 Task: Check the percentage active listings of 2.5 bathrooms in the last 1 year.
Action: Mouse moved to (999, 217)
Screenshot: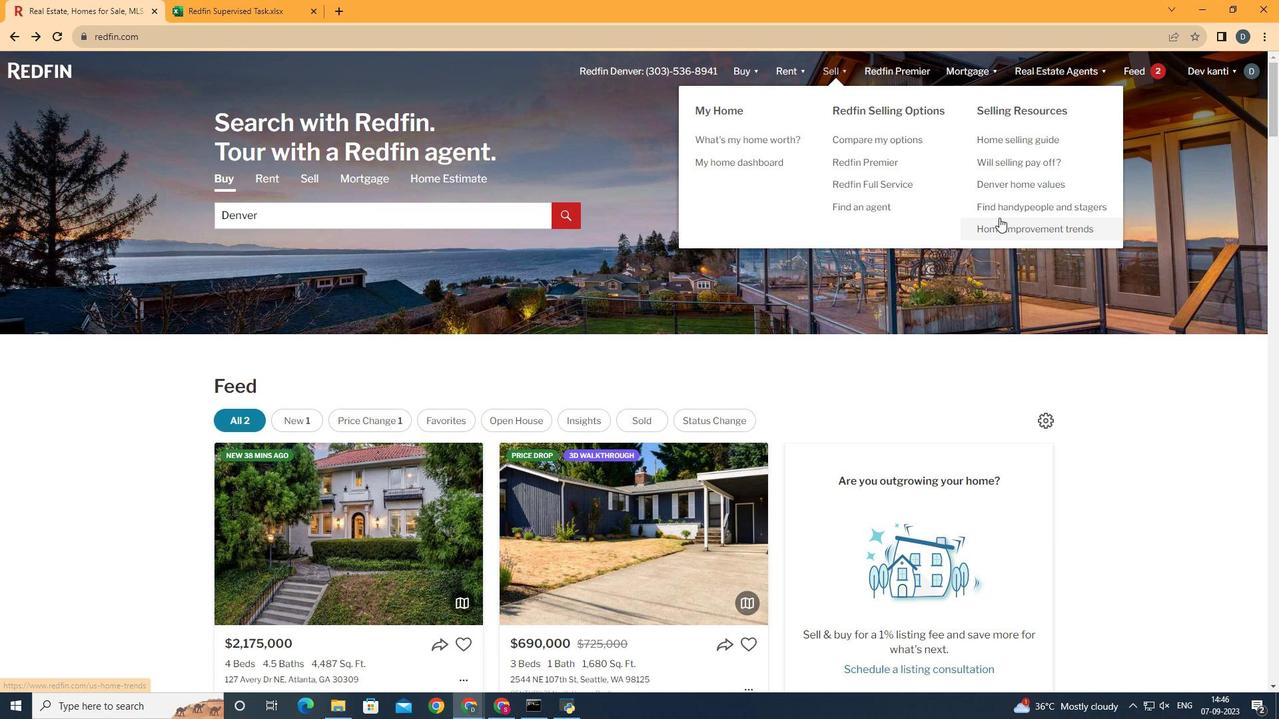 
Action: Mouse pressed left at (999, 217)
Screenshot: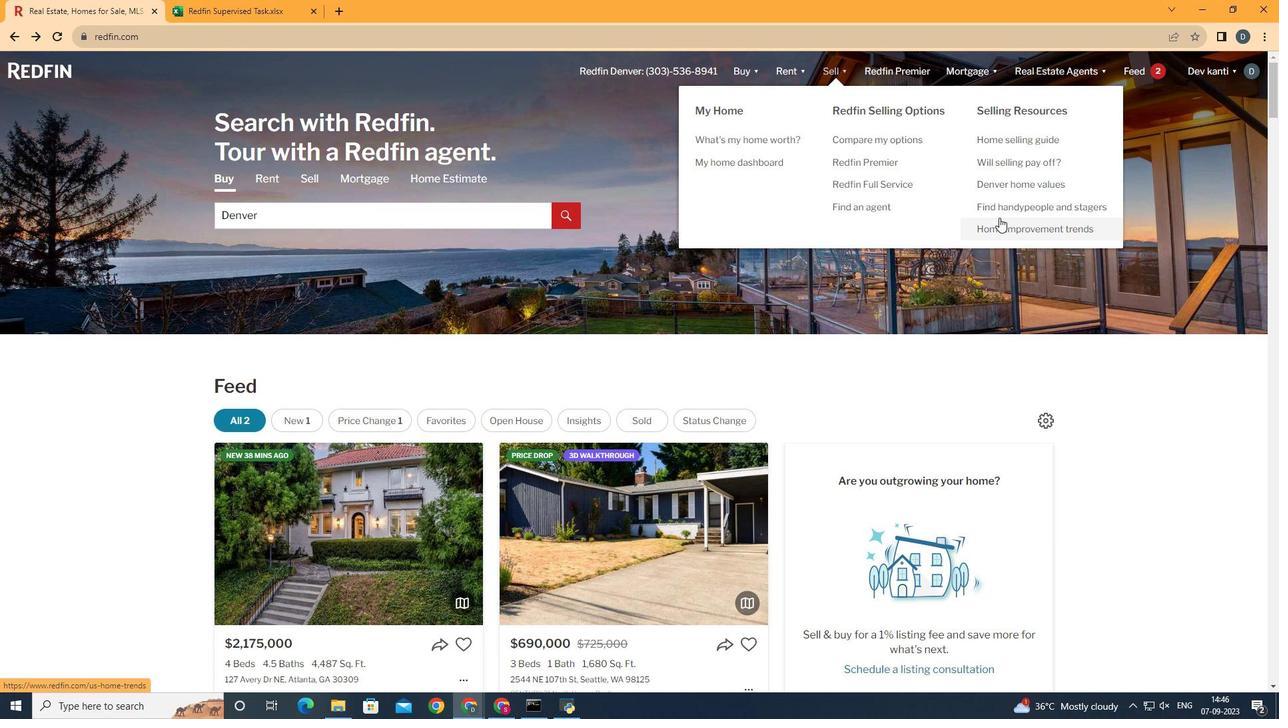 
Action: Mouse moved to (347, 253)
Screenshot: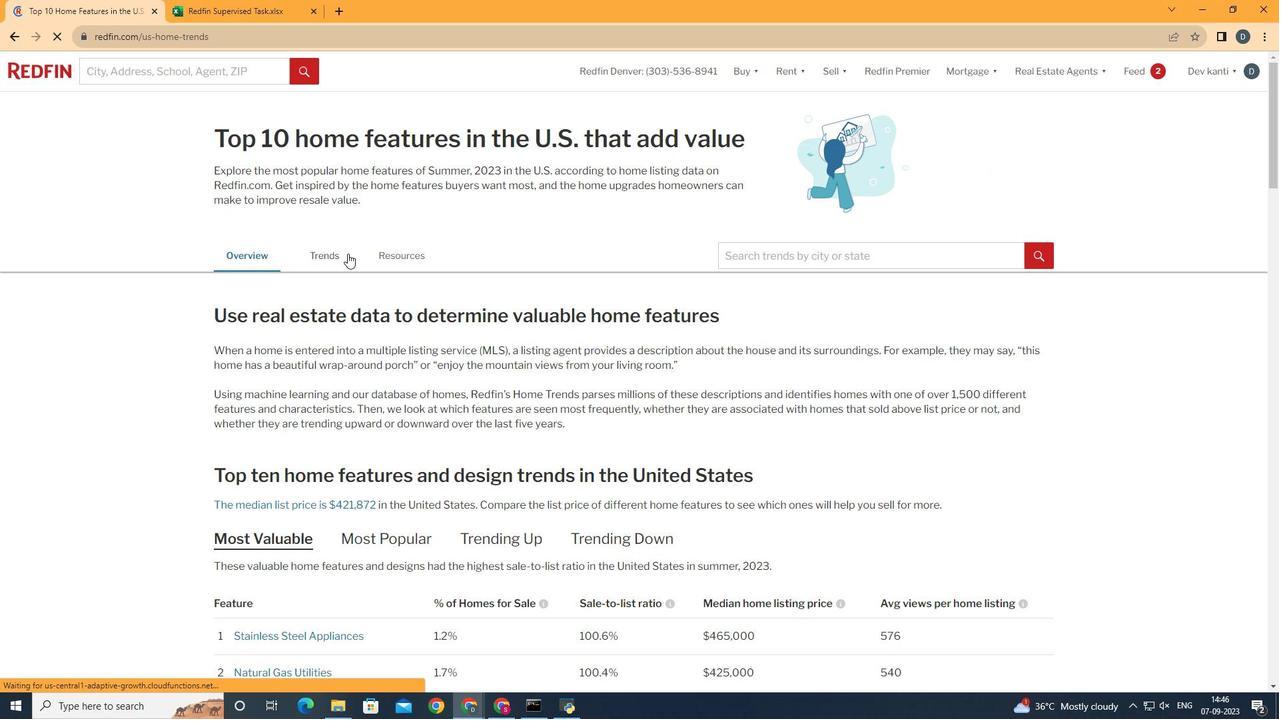 
Action: Mouse pressed left at (347, 253)
Screenshot: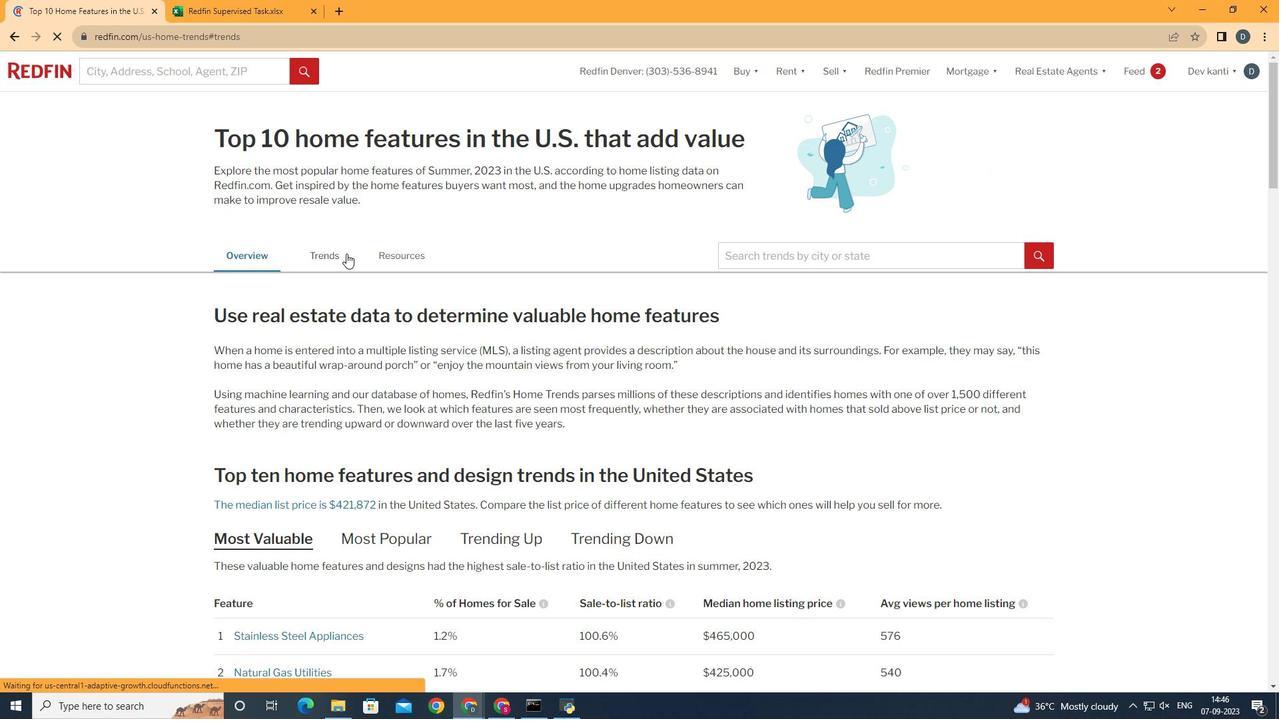 
Action: Mouse moved to (439, 280)
Screenshot: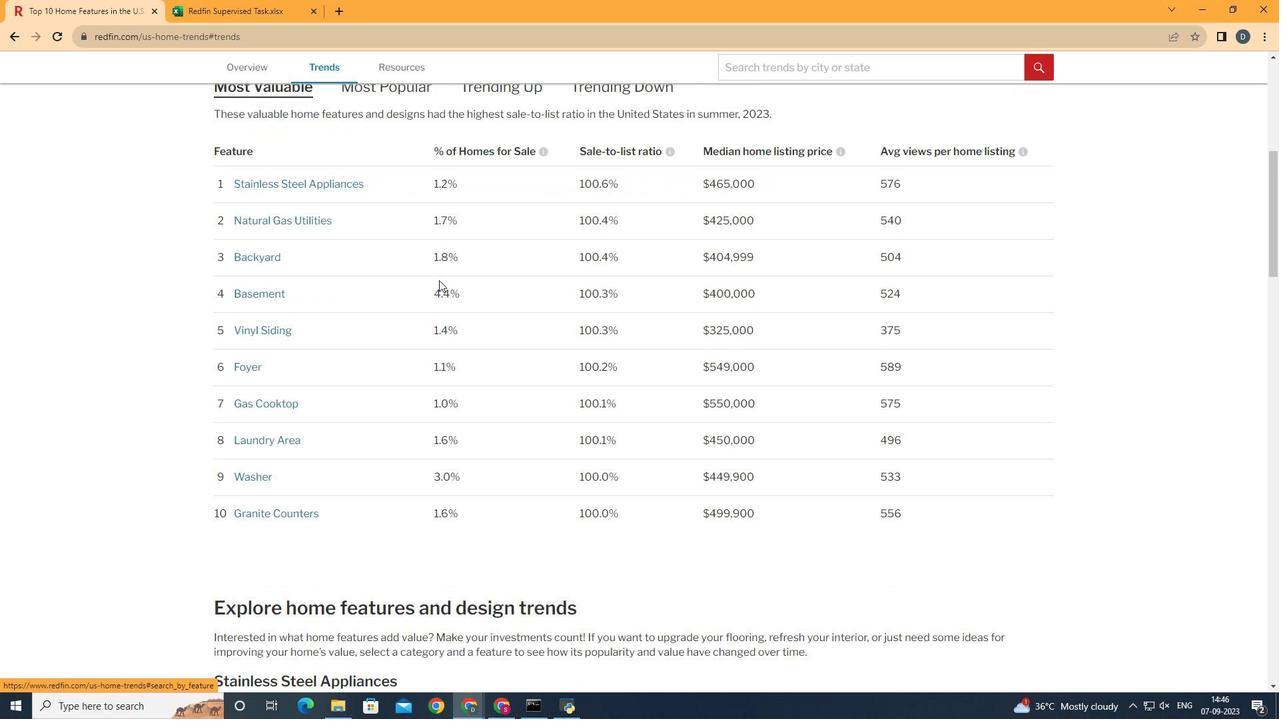 
Action: Mouse scrolled (439, 279) with delta (0, 0)
Screenshot: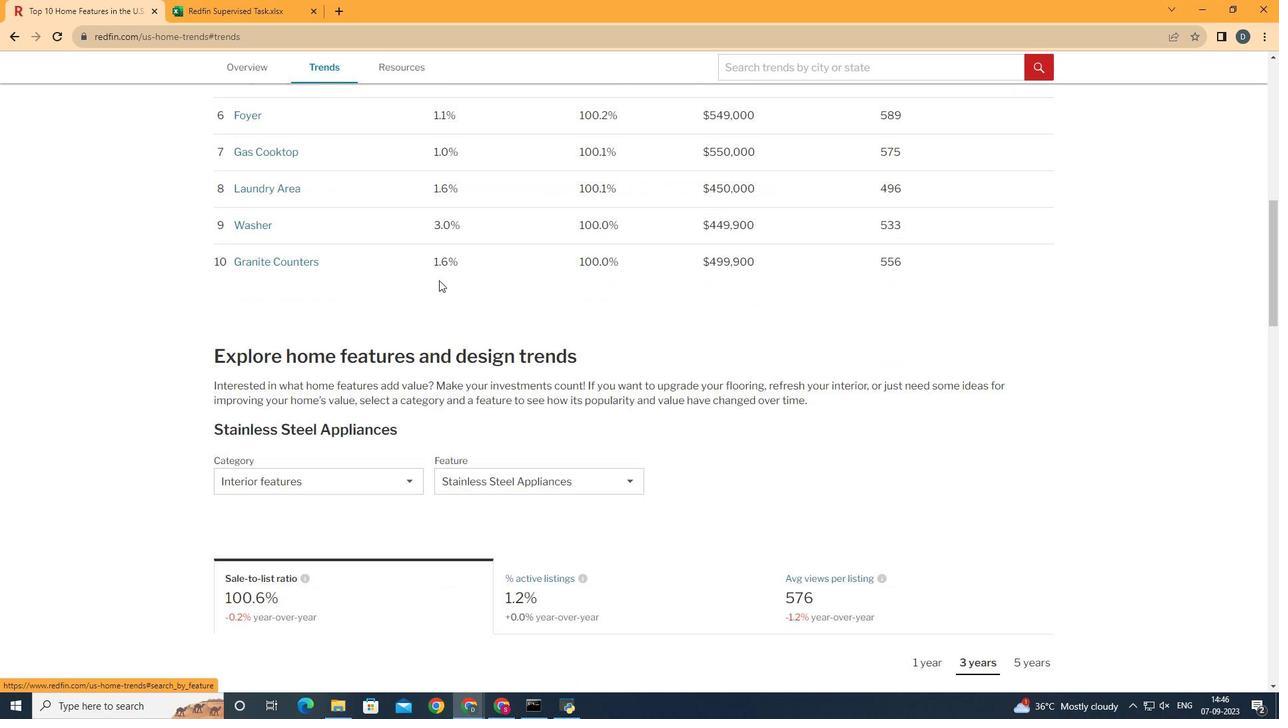 
Action: Mouse scrolled (439, 279) with delta (0, 0)
Screenshot: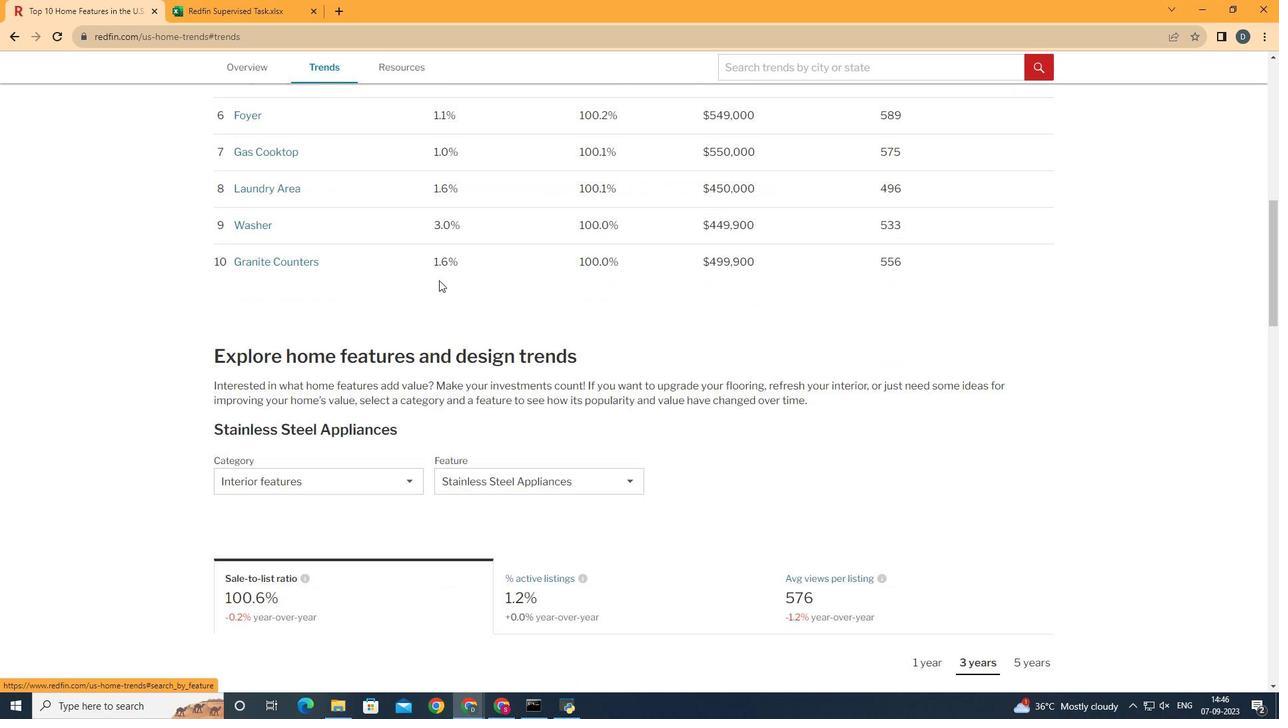 
Action: Mouse scrolled (439, 279) with delta (0, 0)
Screenshot: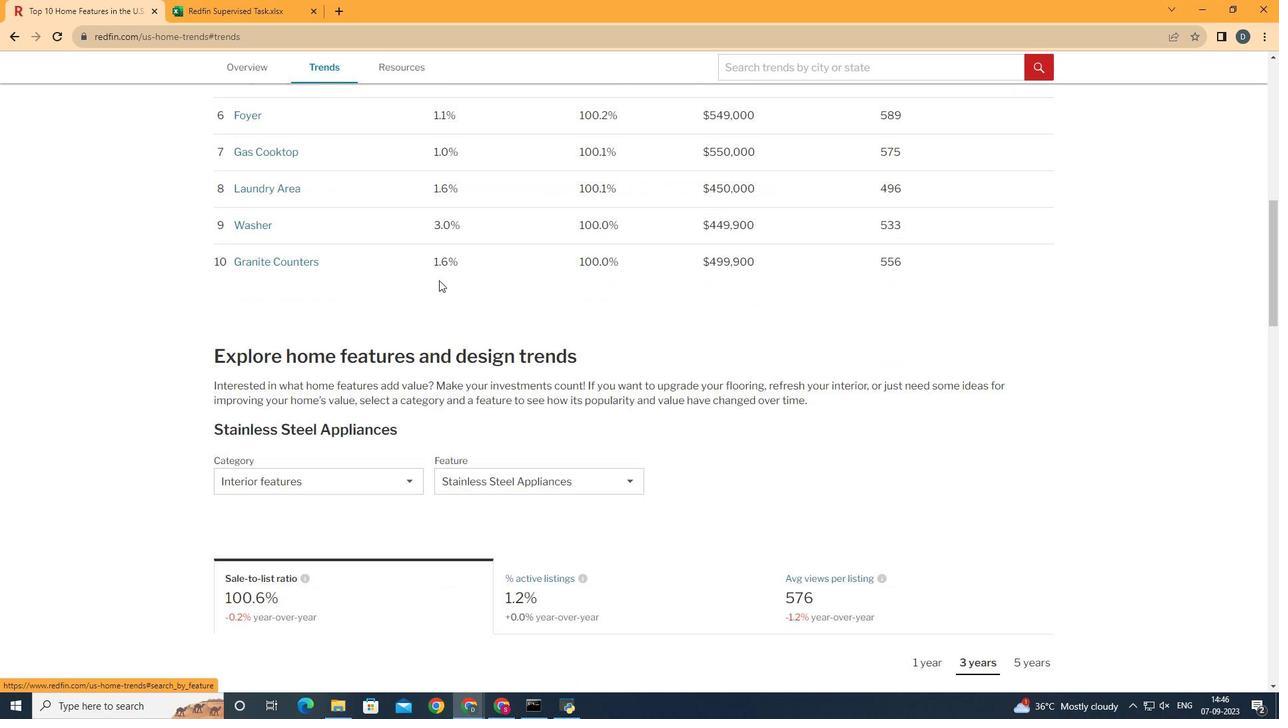 
Action: Mouse scrolled (439, 279) with delta (0, 0)
Screenshot: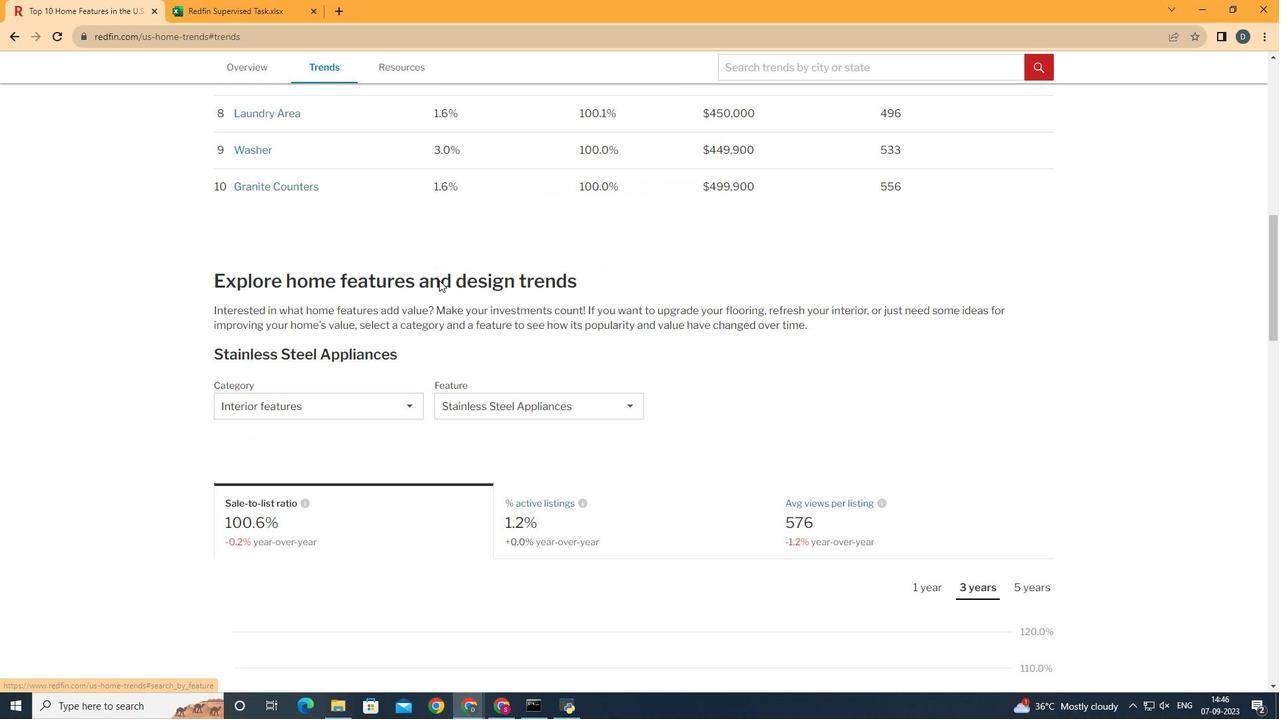 
Action: Mouse scrolled (439, 279) with delta (0, 0)
Screenshot: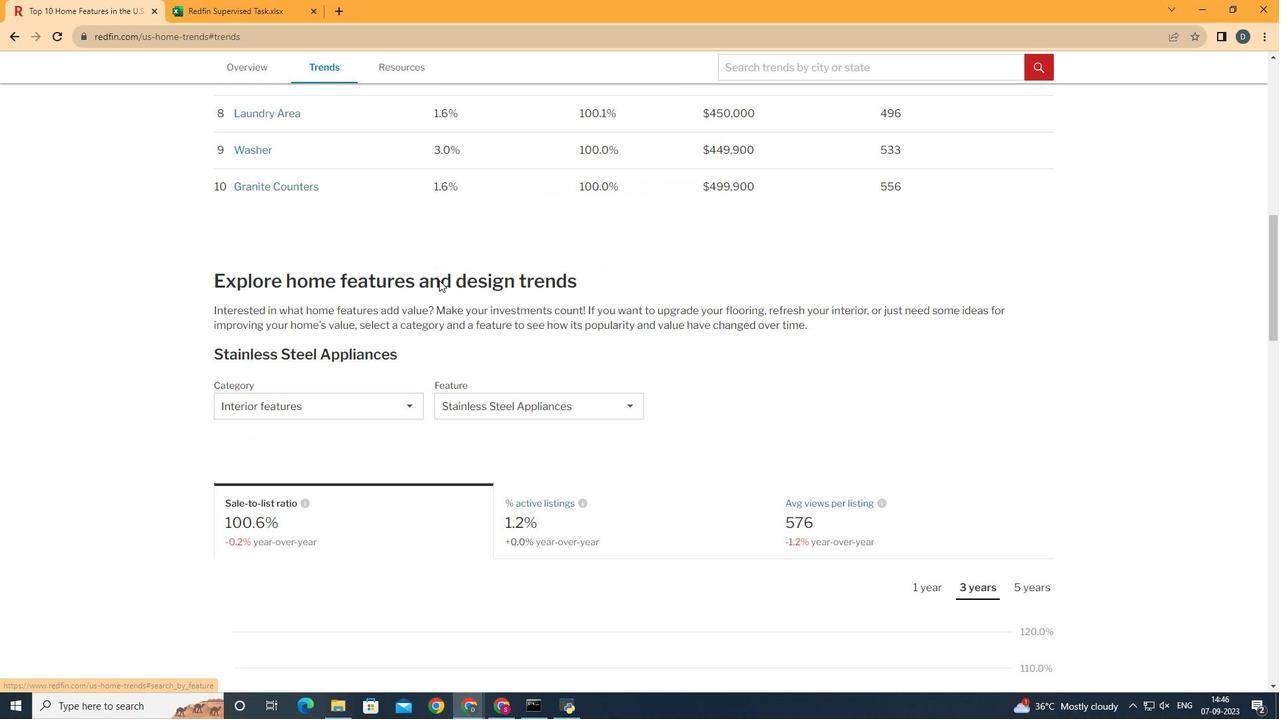 
Action: Mouse scrolled (439, 279) with delta (0, 0)
Screenshot: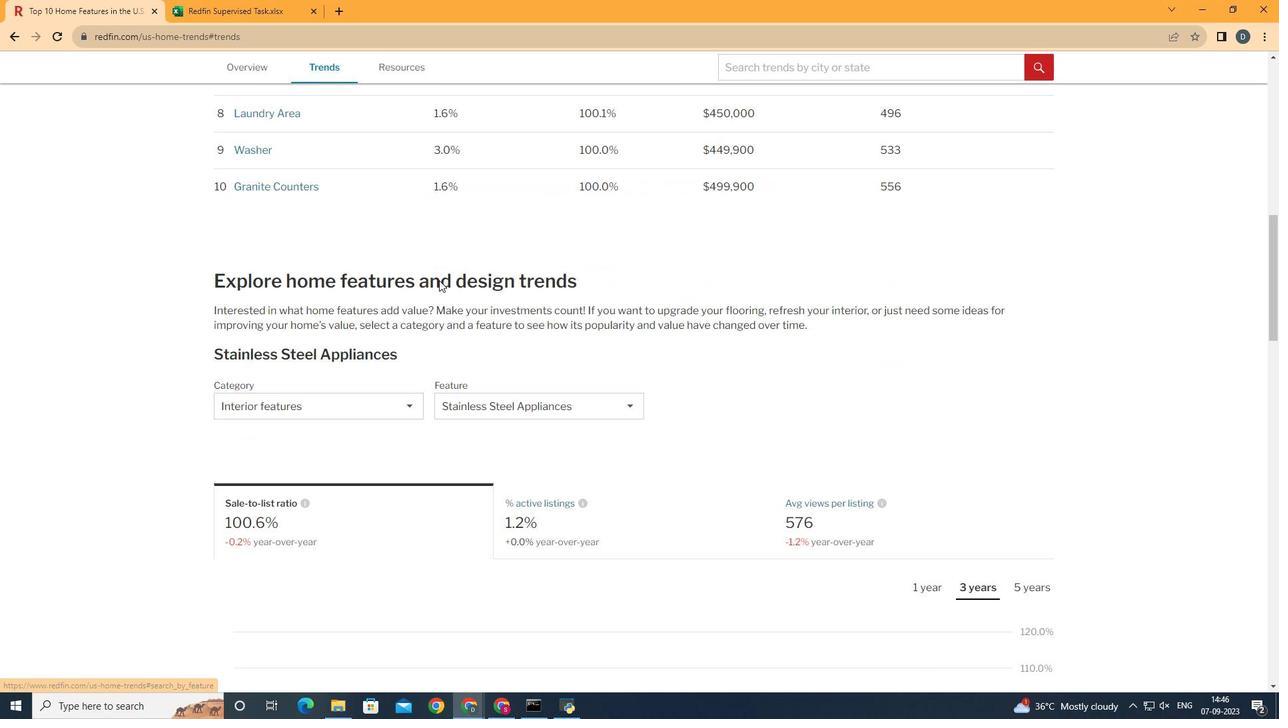 
Action: Mouse moved to (306, 407)
Screenshot: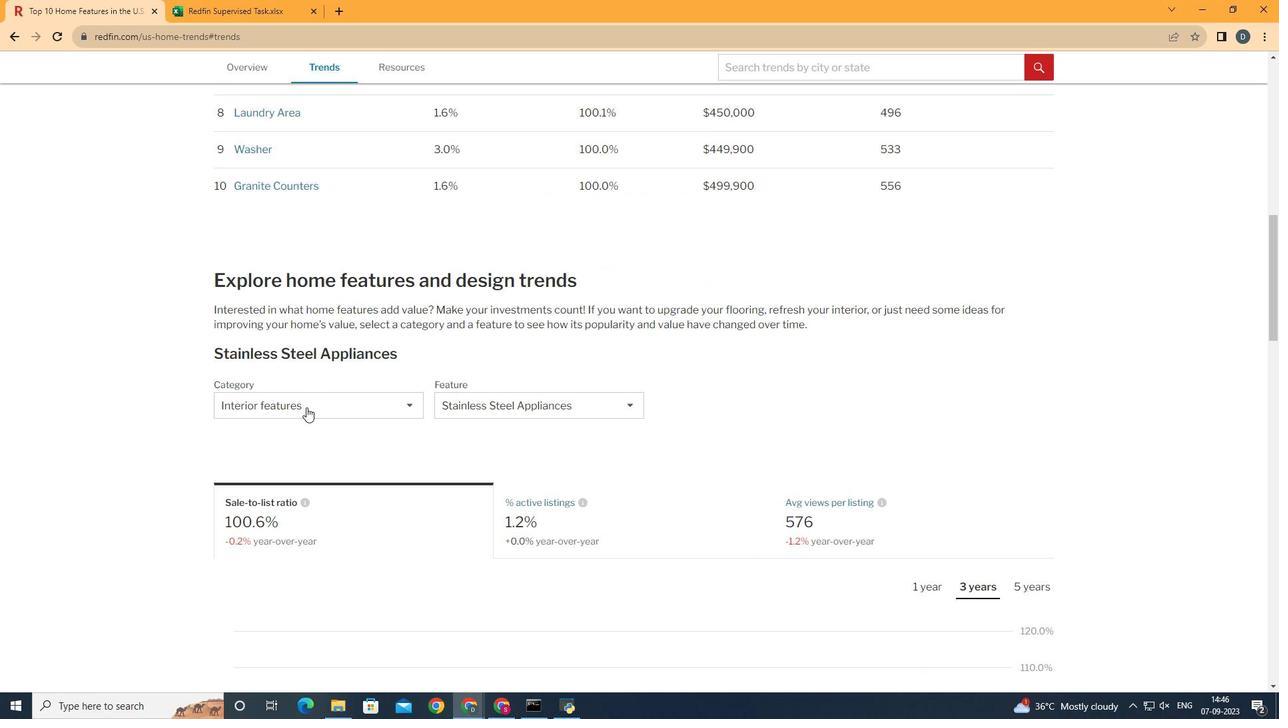 
Action: Mouse pressed left at (306, 407)
Screenshot: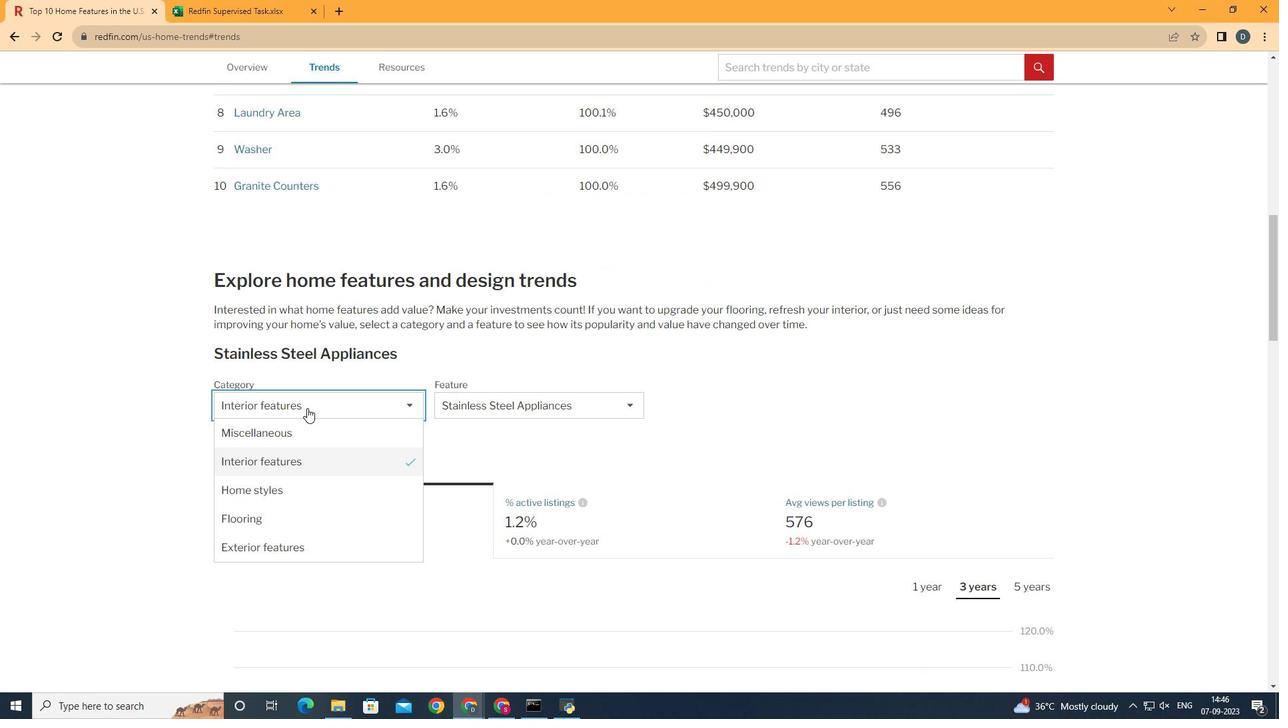 
Action: Mouse moved to (315, 465)
Screenshot: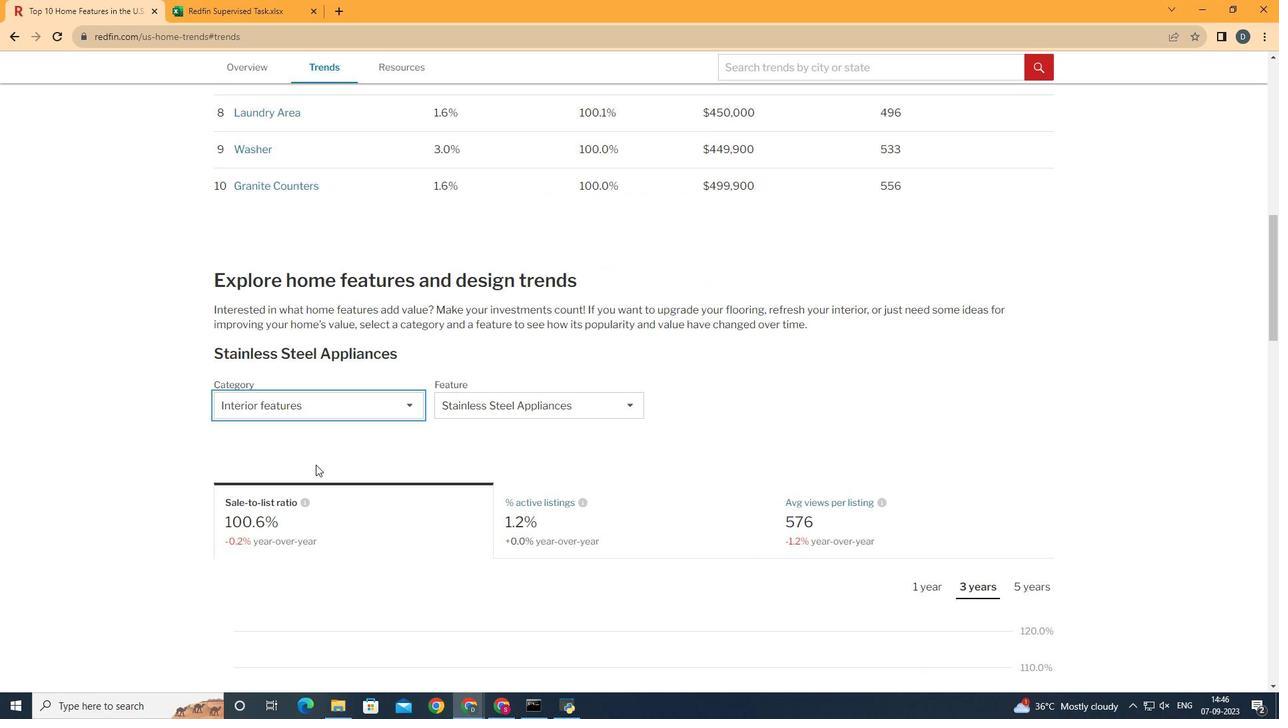 
Action: Mouse pressed left at (315, 465)
Screenshot: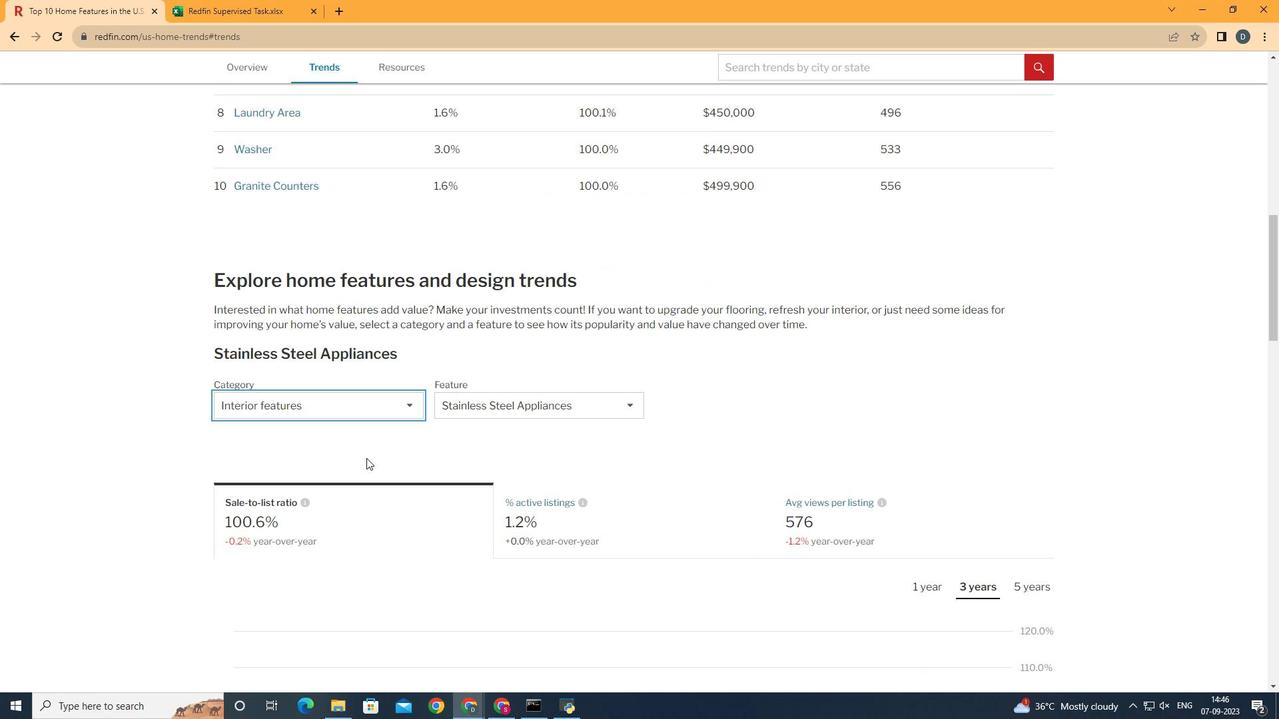 
Action: Mouse moved to (567, 423)
Screenshot: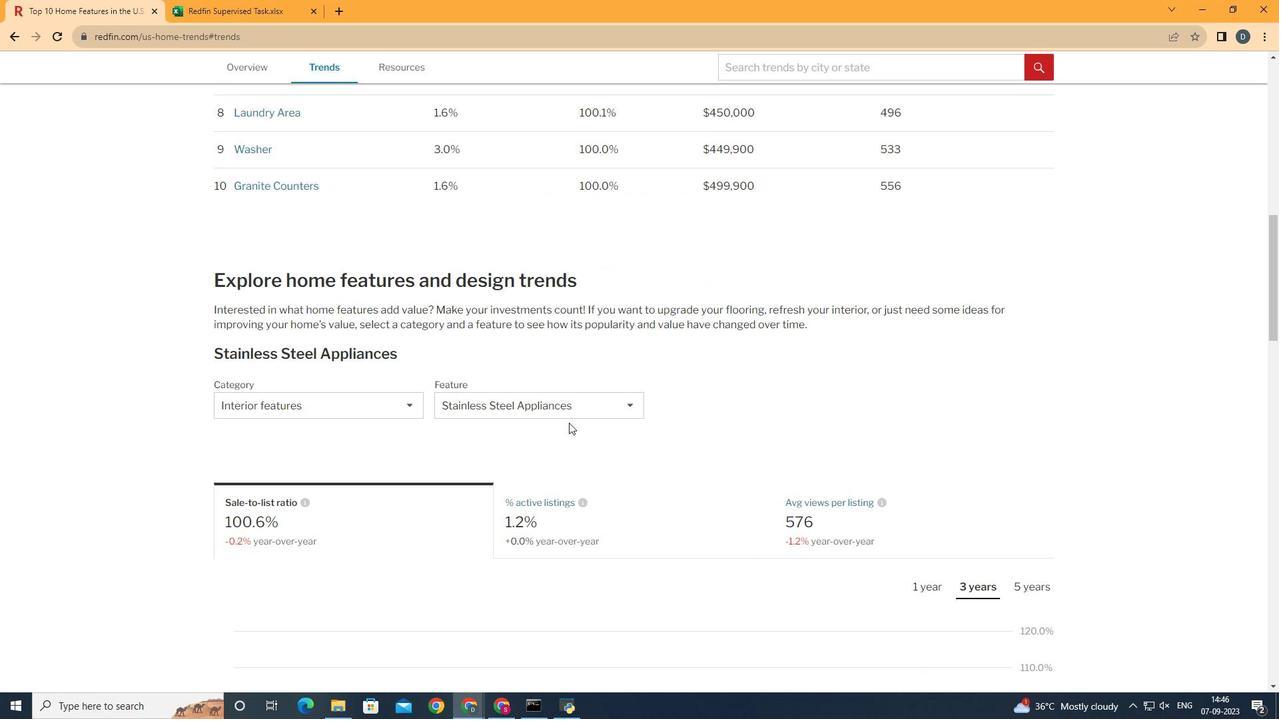 
Action: Mouse pressed left at (567, 423)
Screenshot: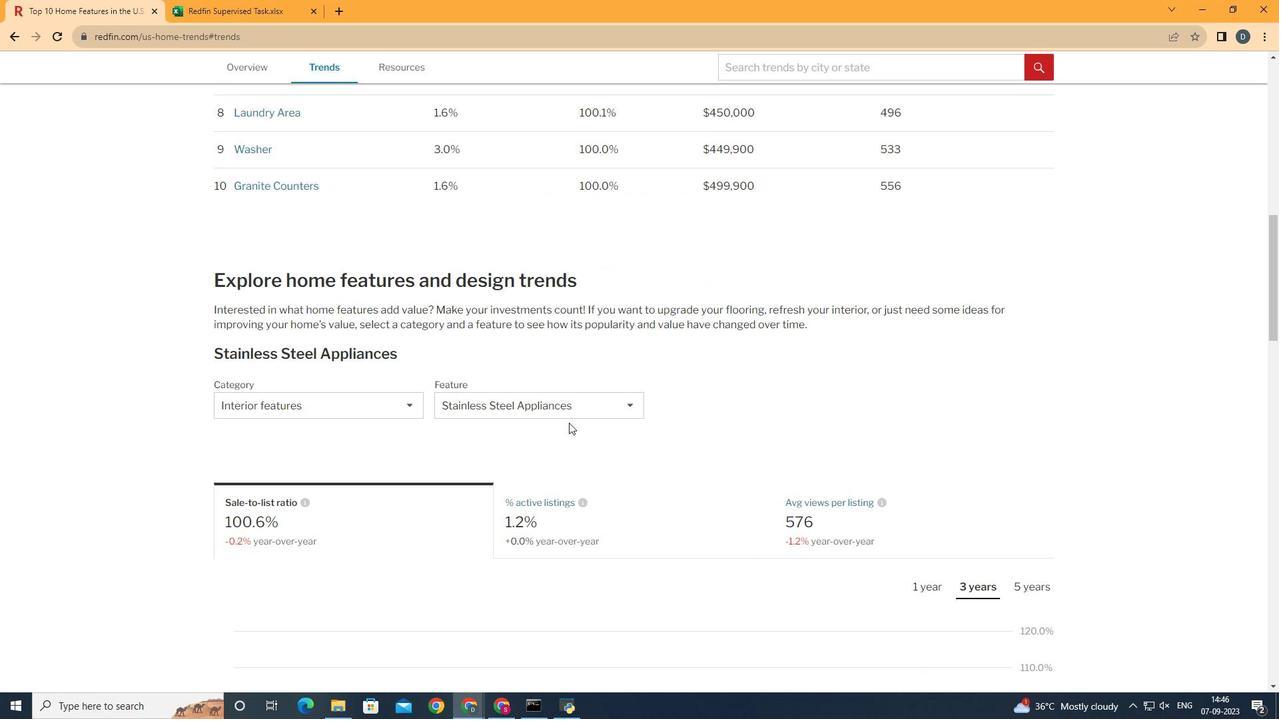 
Action: Mouse moved to (579, 419)
Screenshot: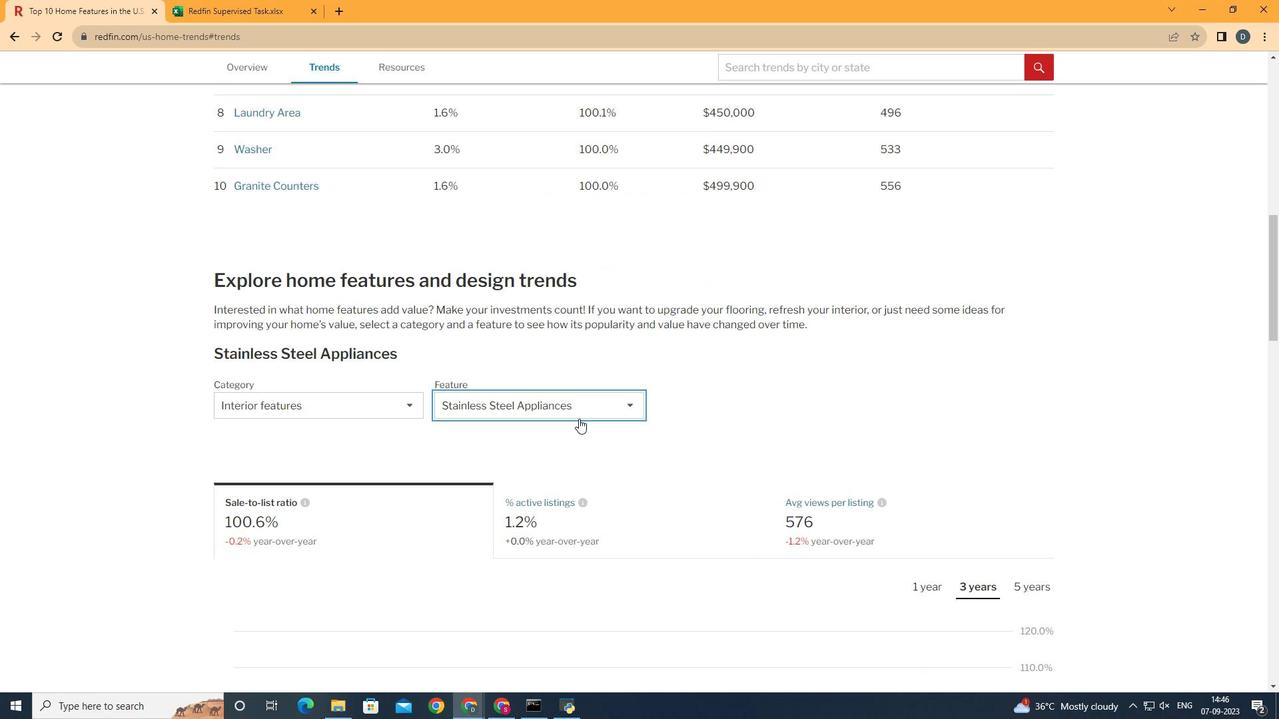 
Action: Mouse pressed left at (579, 419)
Screenshot: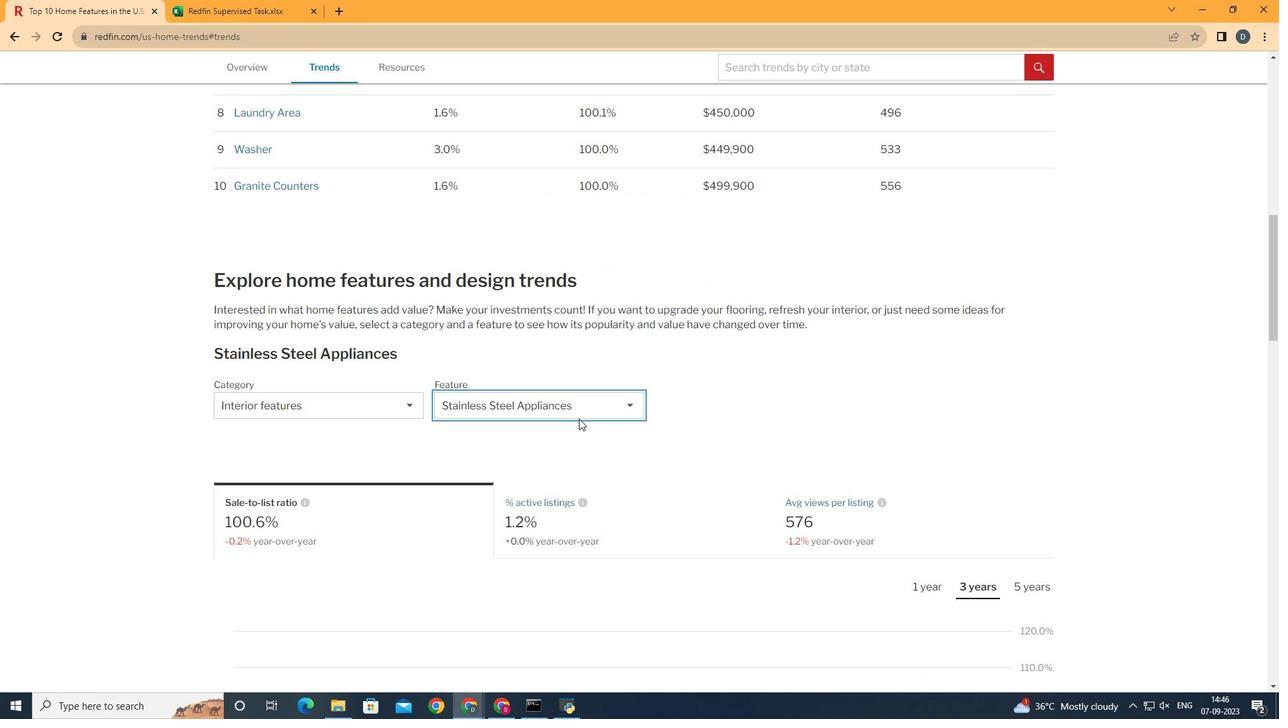 
Action: Mouse moved to (639, 584)
Screenshot: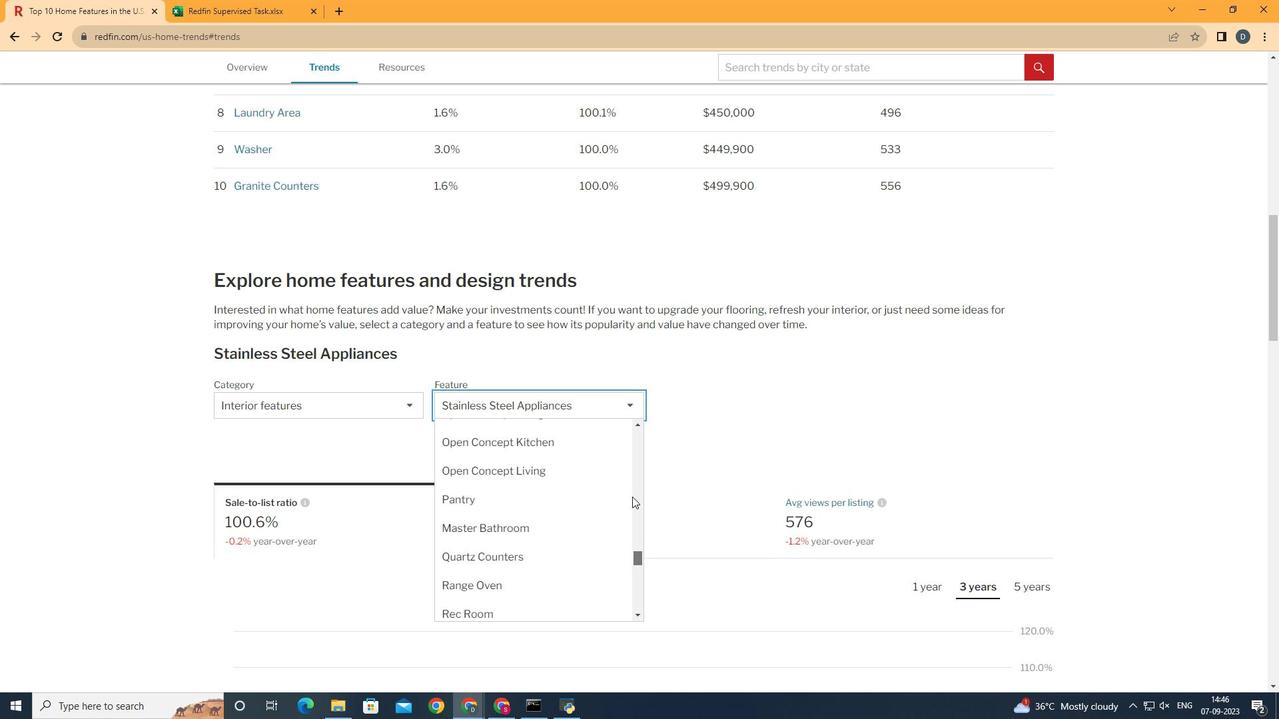 
Action: Mouse pressed left at (639, 584)
Screenshot: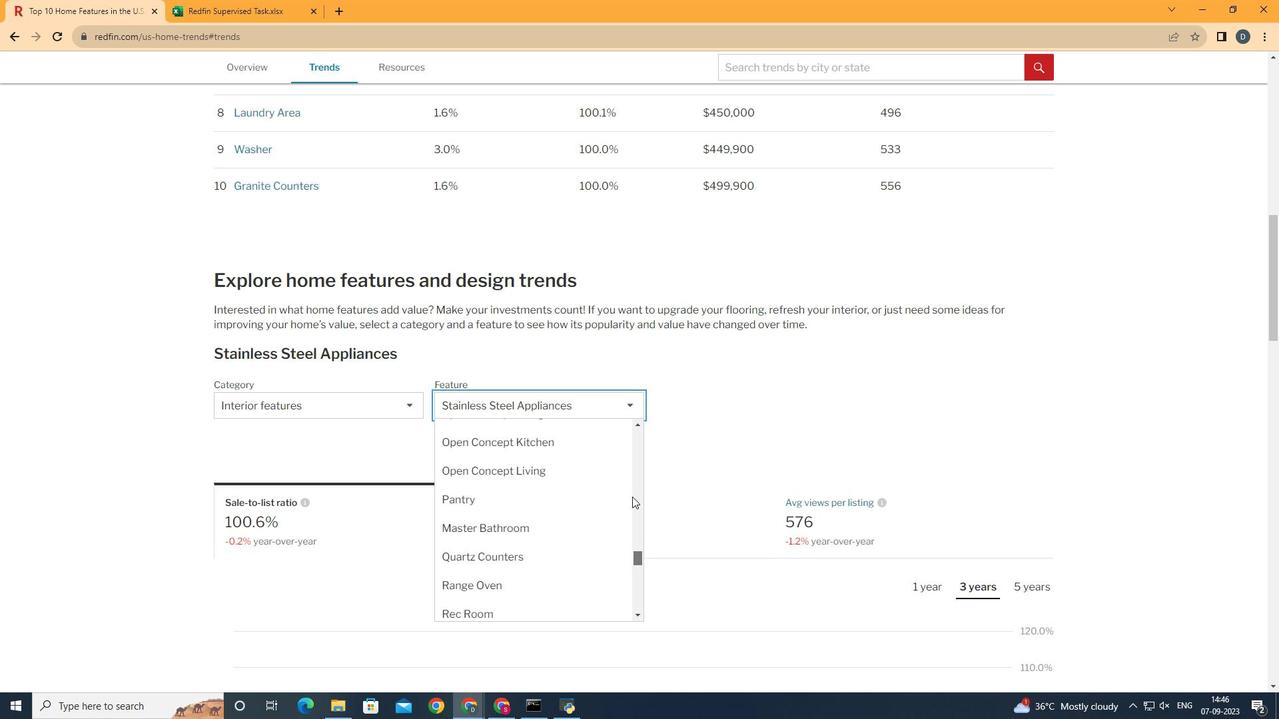
Action: Mouse moved to (543, 515)
Screenshot: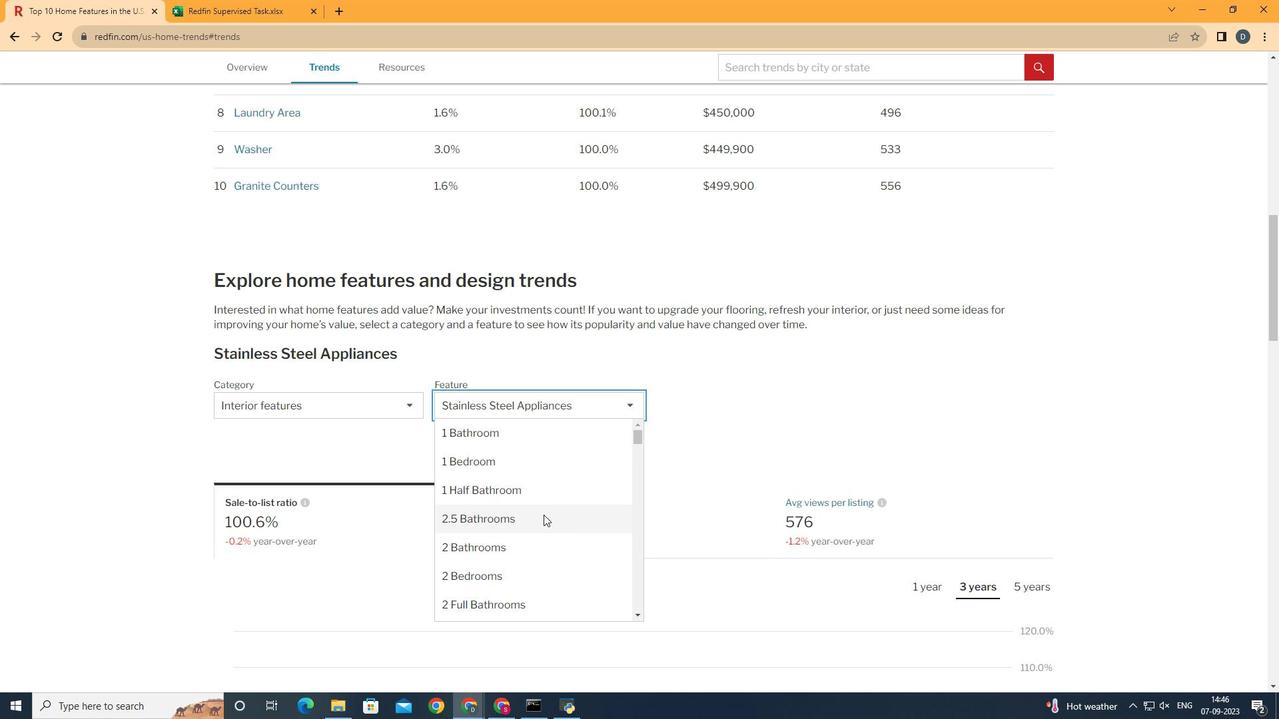 
Action: Mouse pressed left at (543, 515)
Screenshot: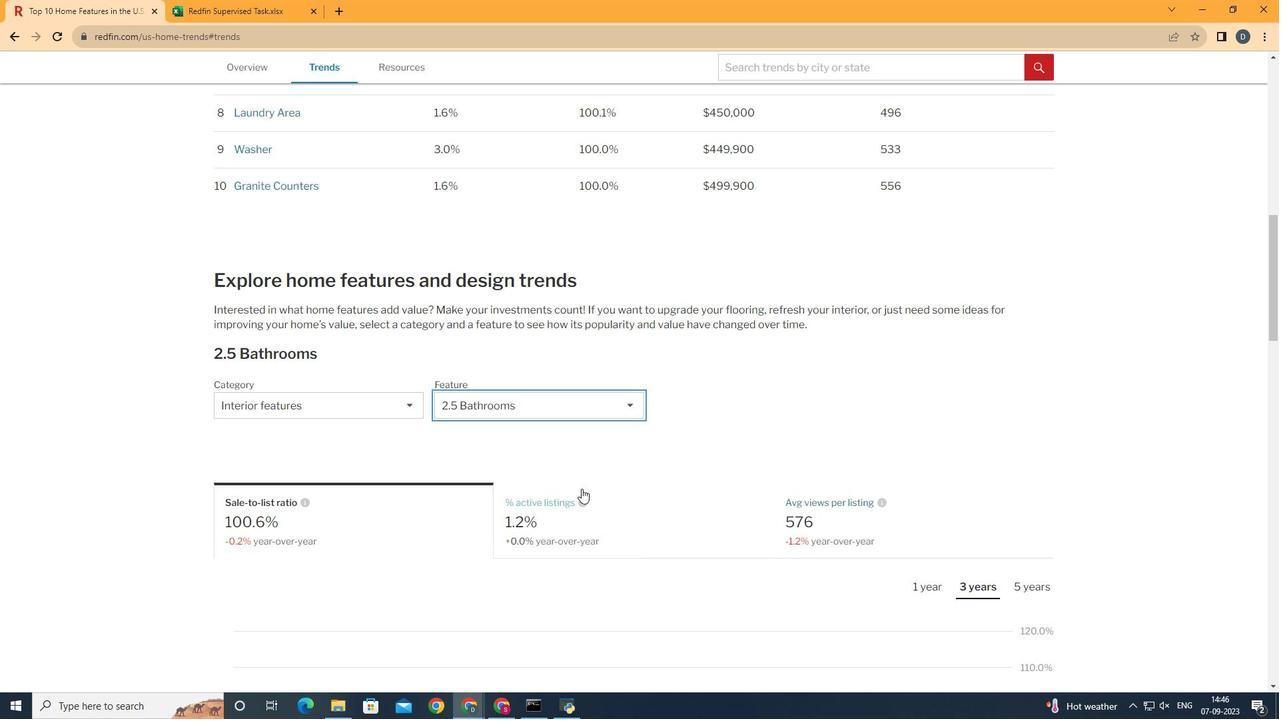 
Action: Mouse moved to (680, 421)
Screenshot: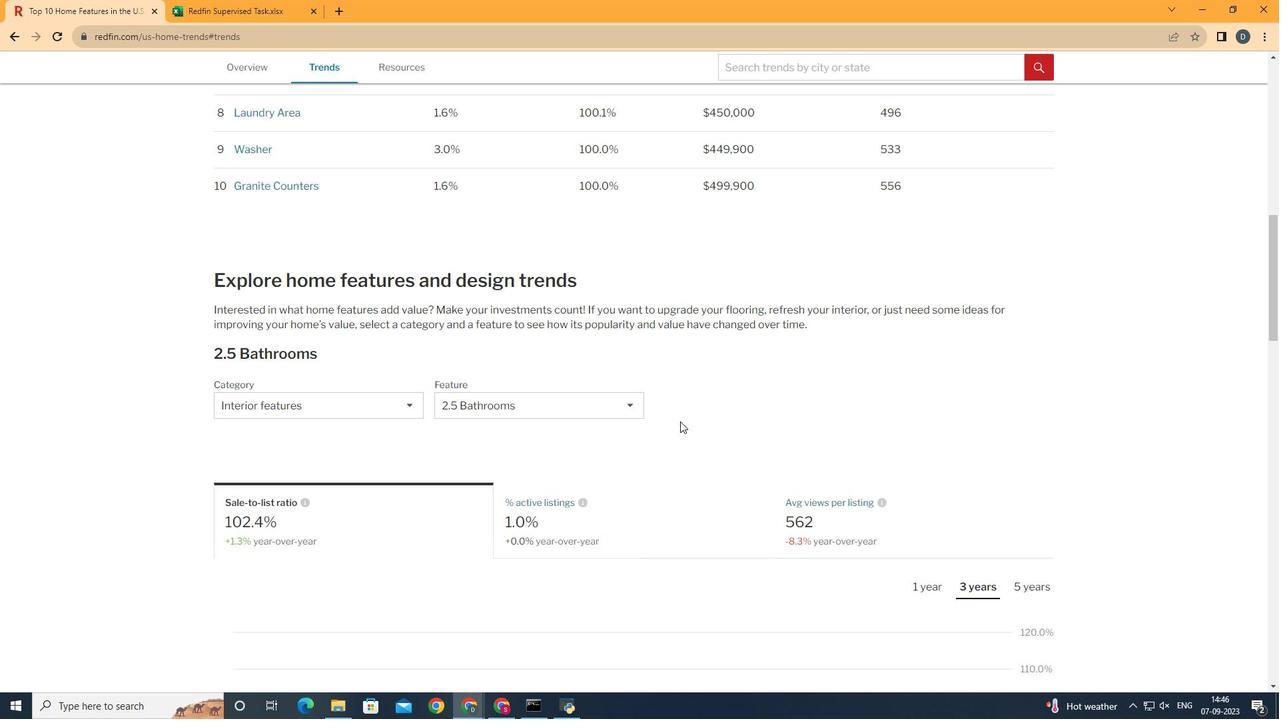 
Action: Mouse pressed left at (680, 421)
Screenshot: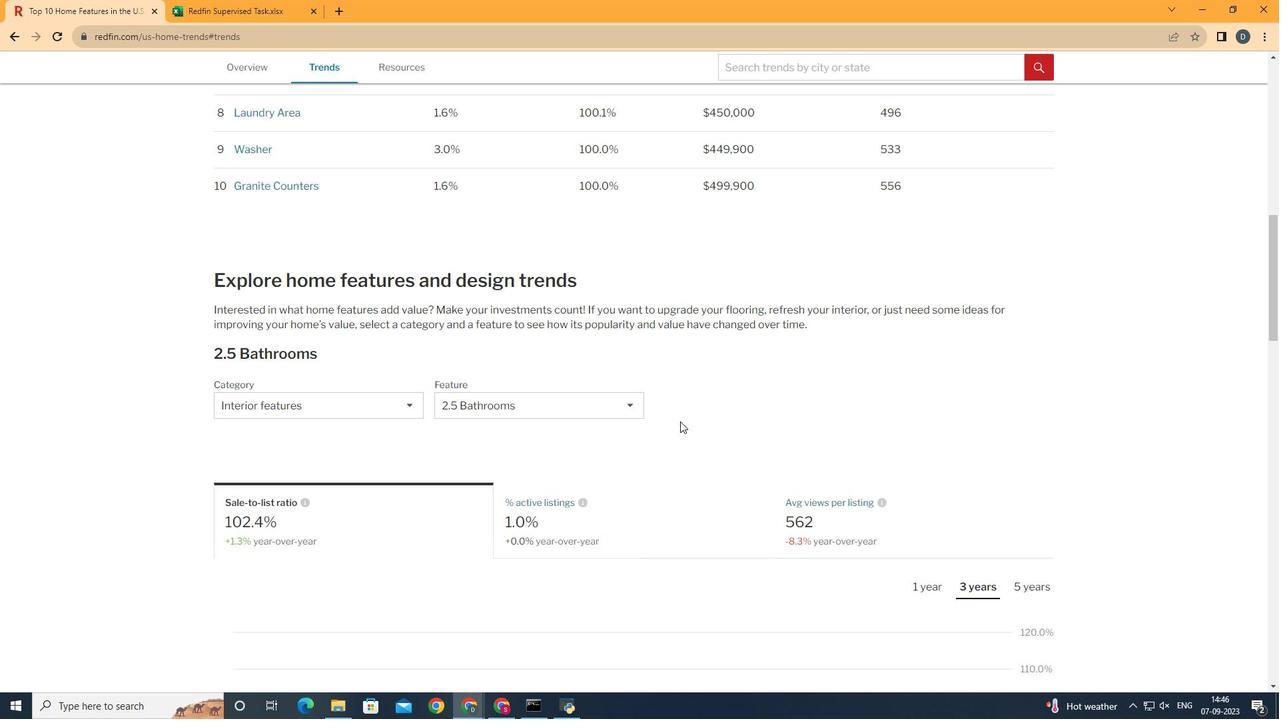 
Action: Mouse scrolled (680, 421) with delta (0, 0)
Screenshot: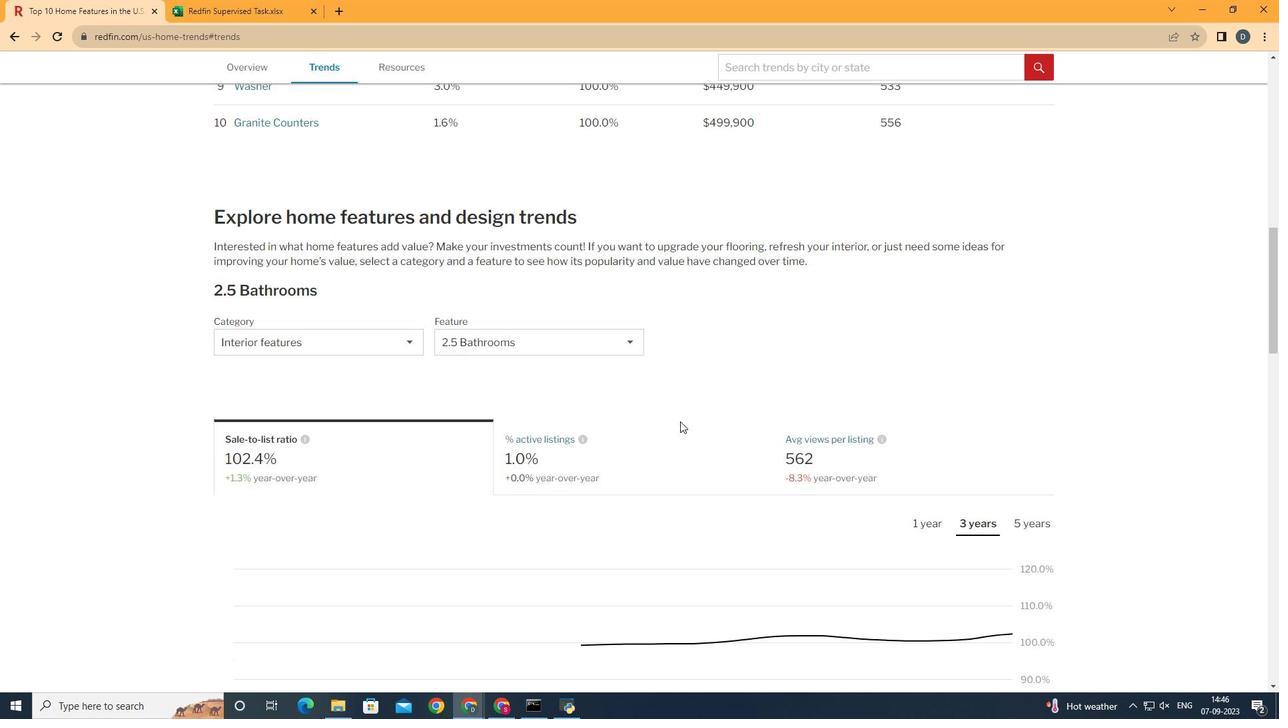 
Action: Mouse moved to (555, 463)
Screenshot: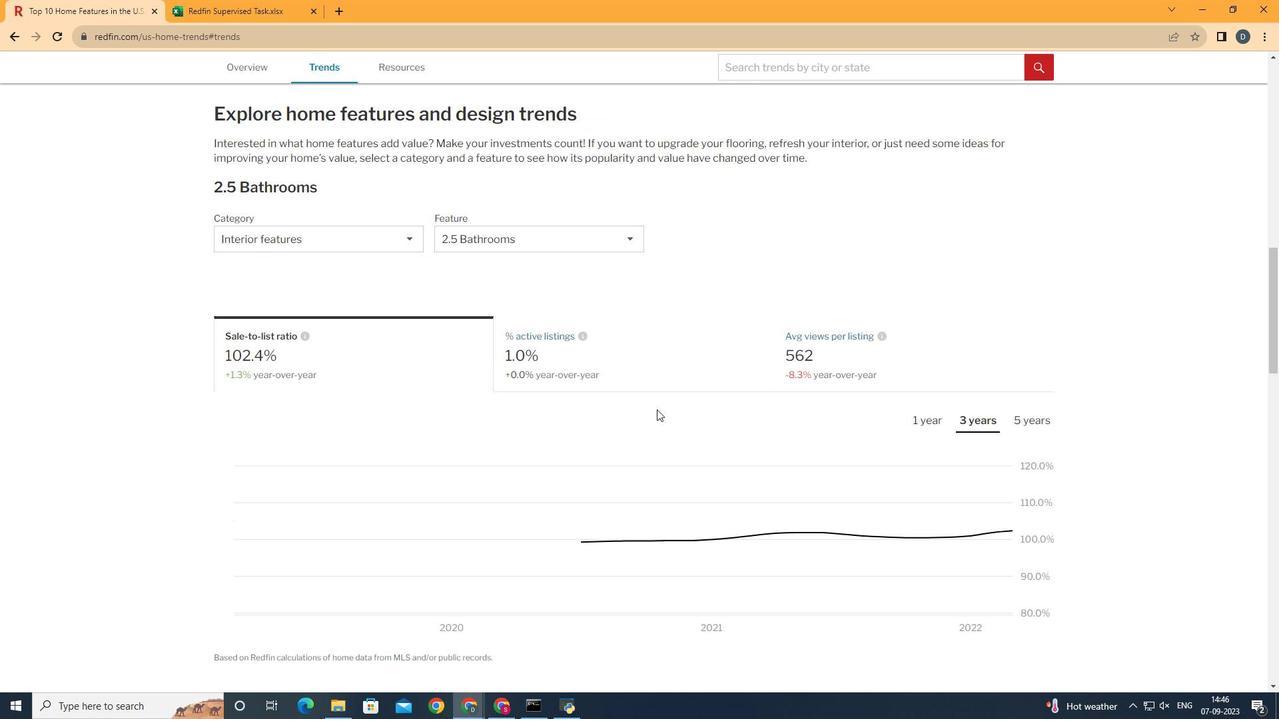 
Action: Mouse scrolled (555, 463) with delta (0, 0)
Screenshot: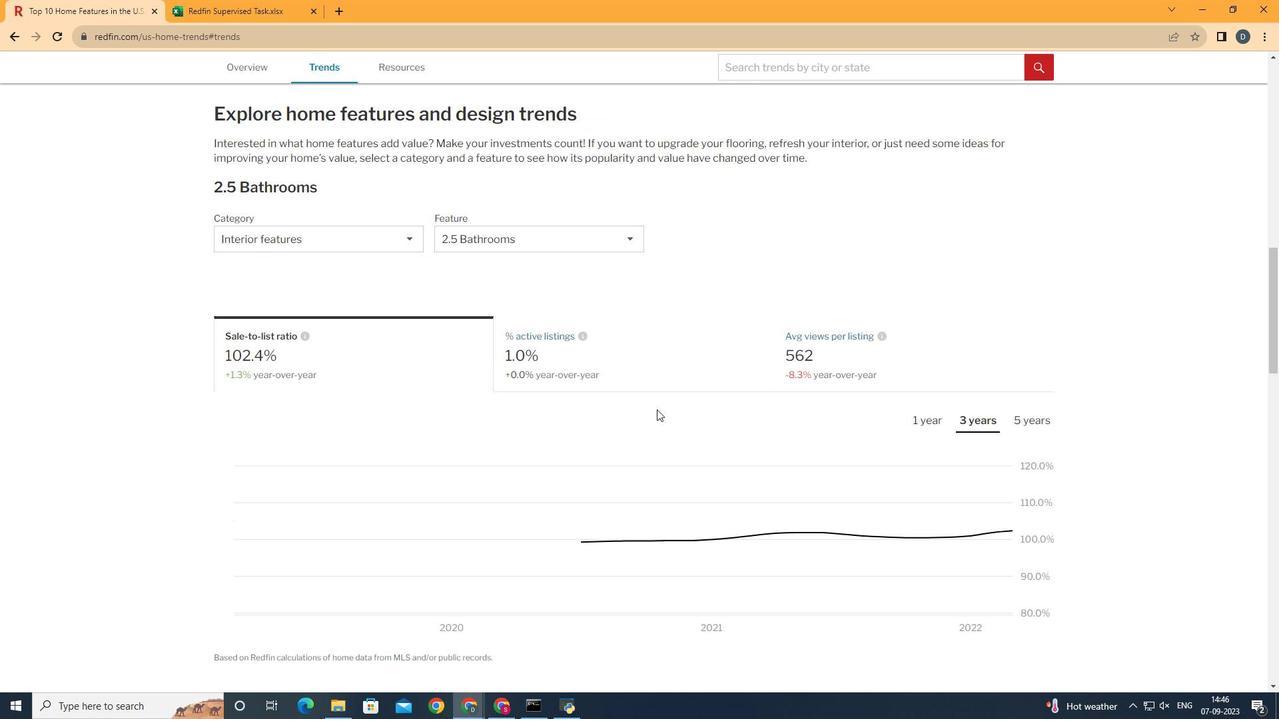 
Action: Mouse moved to (589, 460)
Screenshot: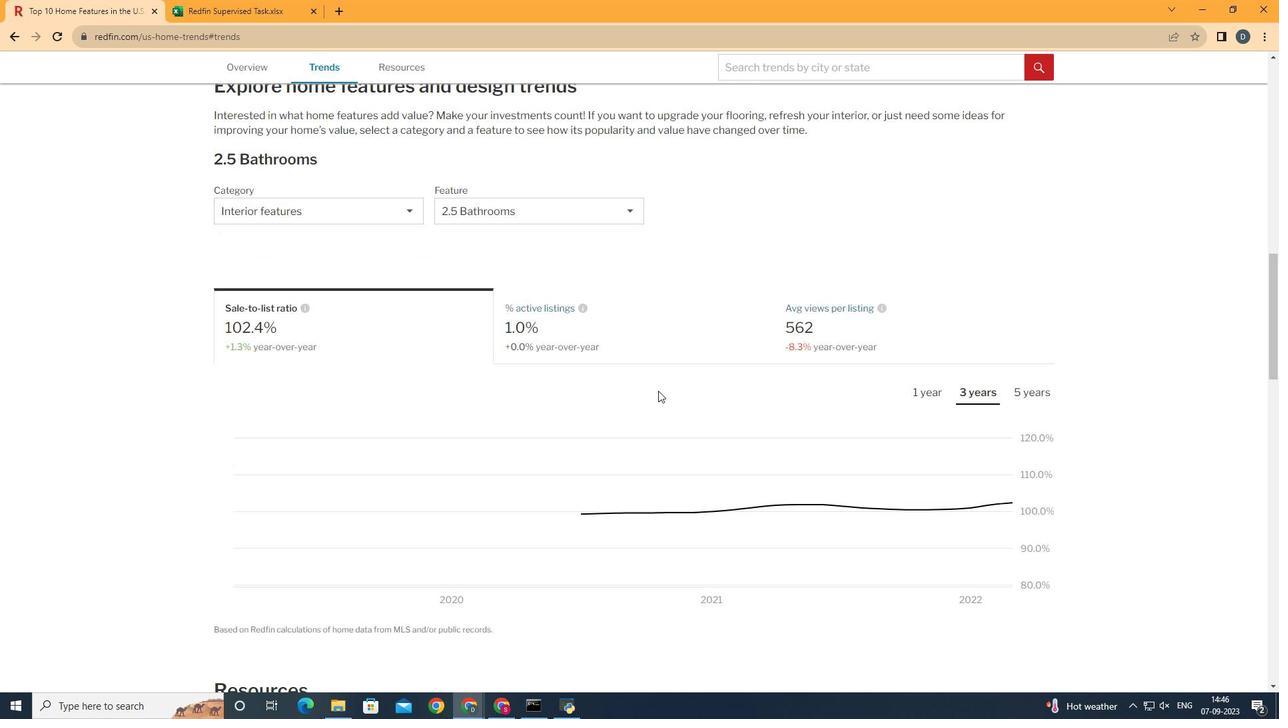
Action: Mouse scrolled (589, 459) with delta (0, 0)
Screenshot: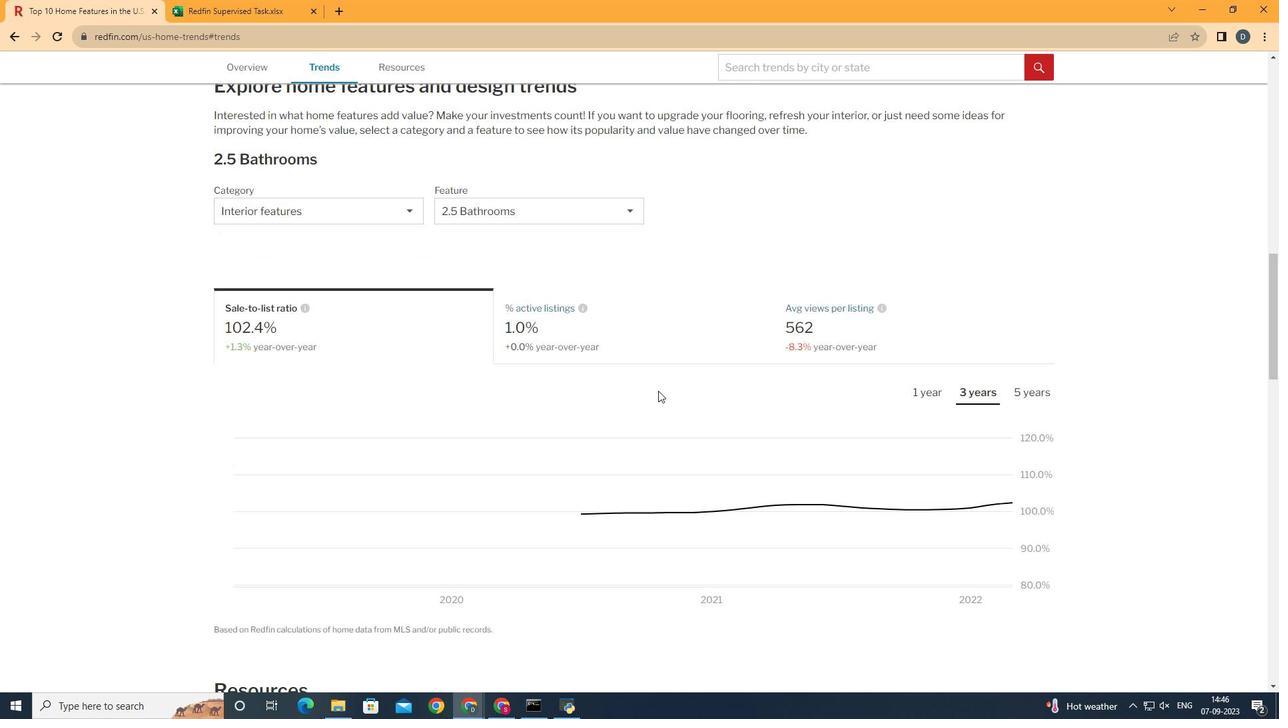
Action: Mouse moved to (671, 330)
Screenshot: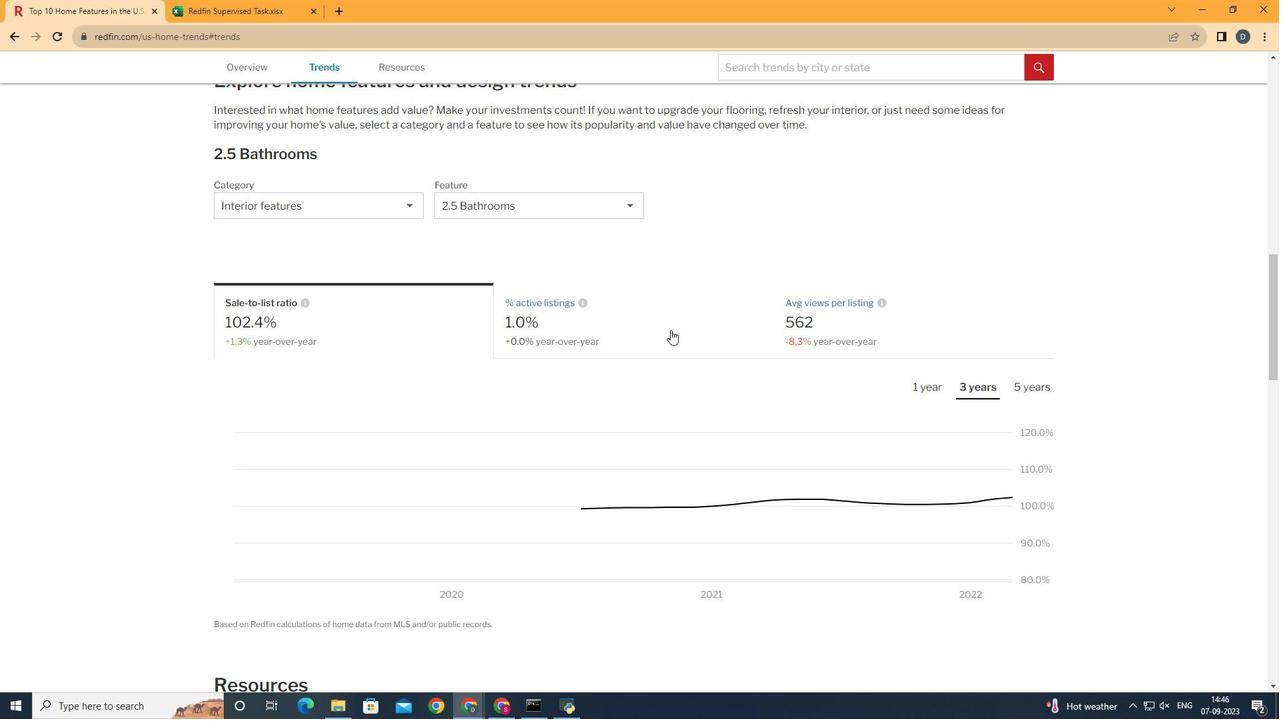 
Action: Mouse pressed left at (671, 330)
Screenshot: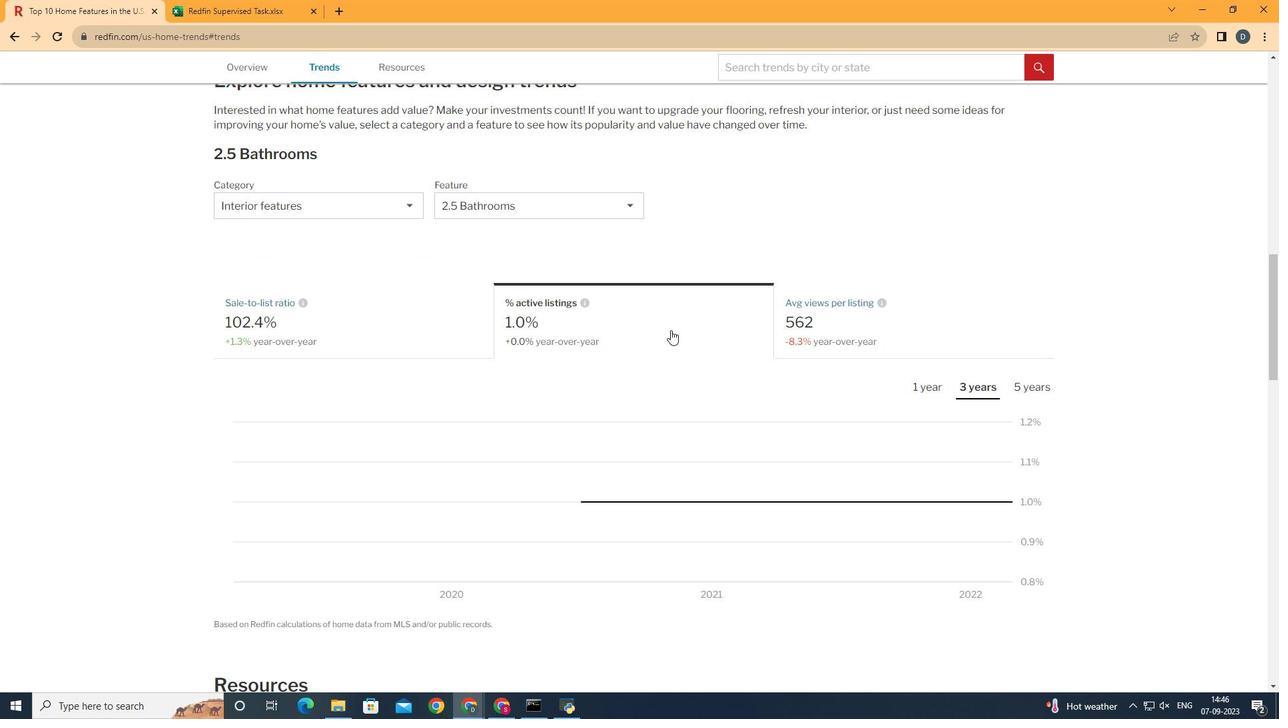 
Action: Mouse moved to (919, 389)
Screenshot: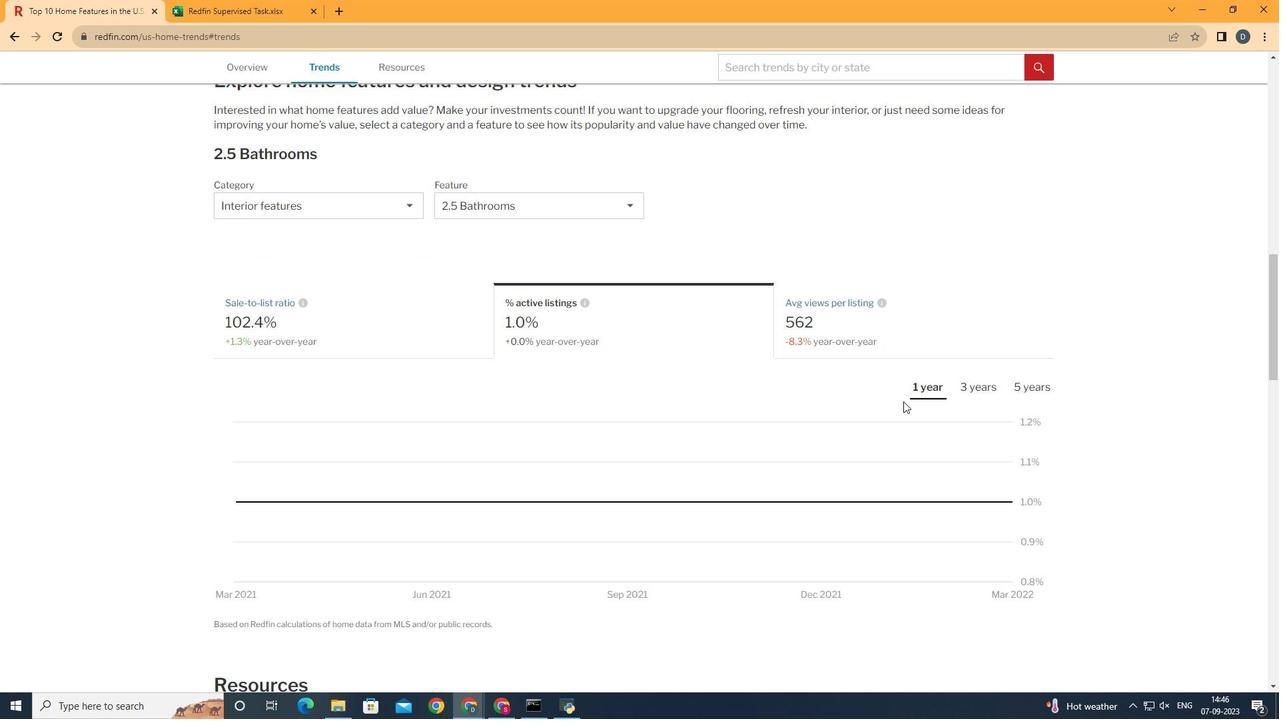 
Action: Mouse pressed left at (919, 389)
Screenshot: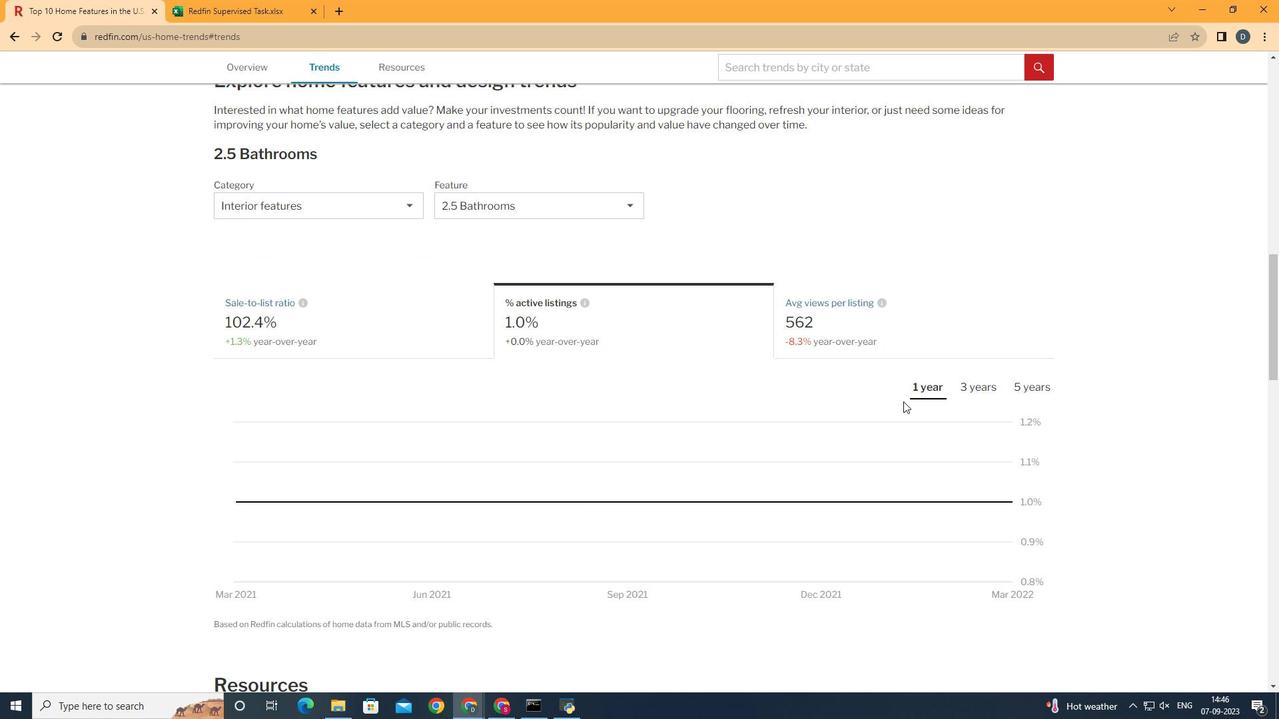 
Action: Mouse moved to (1148, 541)
Screenshot: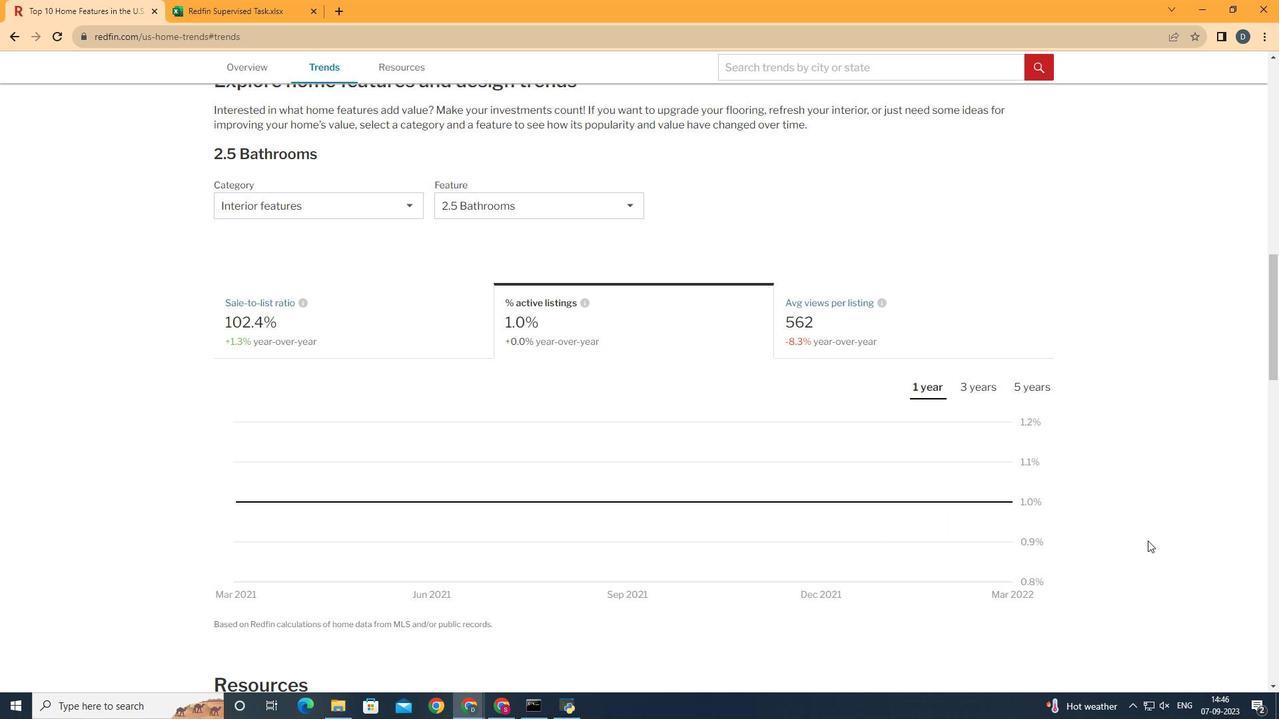
